 Task: Create a due date automation trigger when advanced on, 2 hours before a card is due add basic without the red label.
Action: Mouse moved to (933, 282)
Screenshot: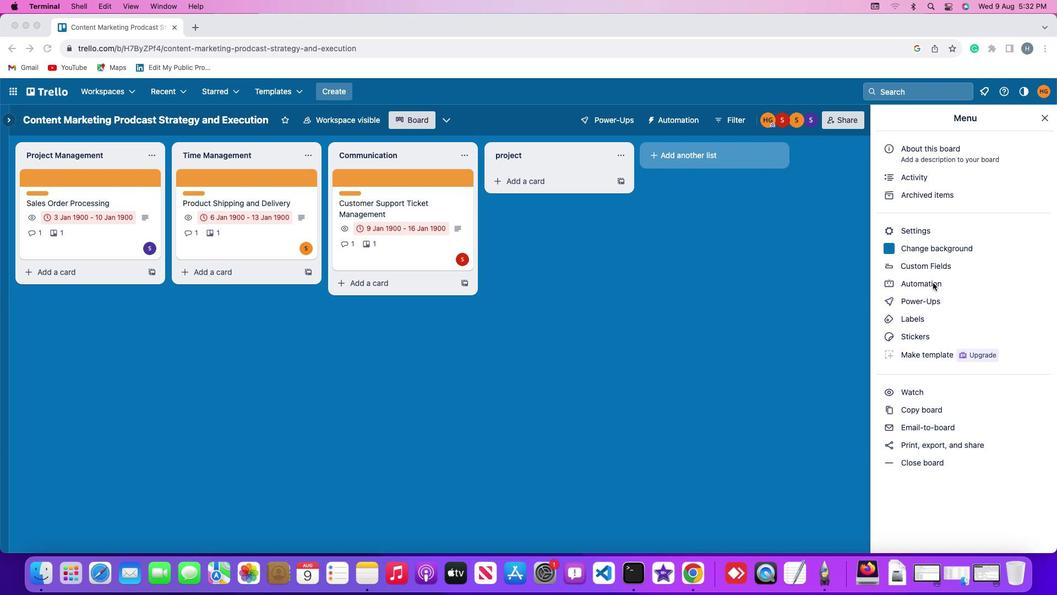 
Action: Mouse pressed left at (933, 282)
Screenshot: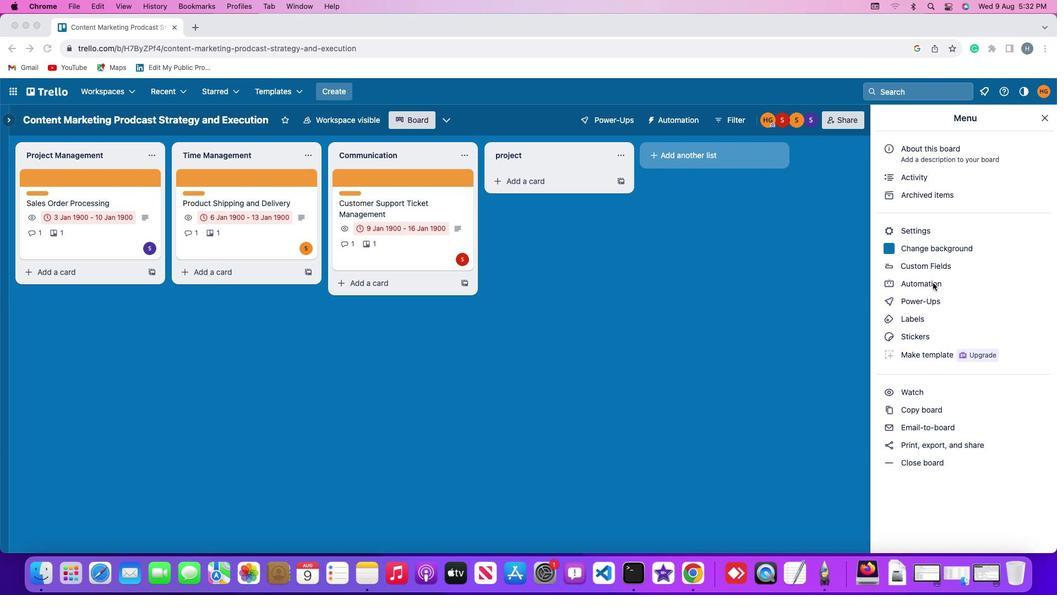 
Action: Mouse pressed left at (933, 282)
Screenshot: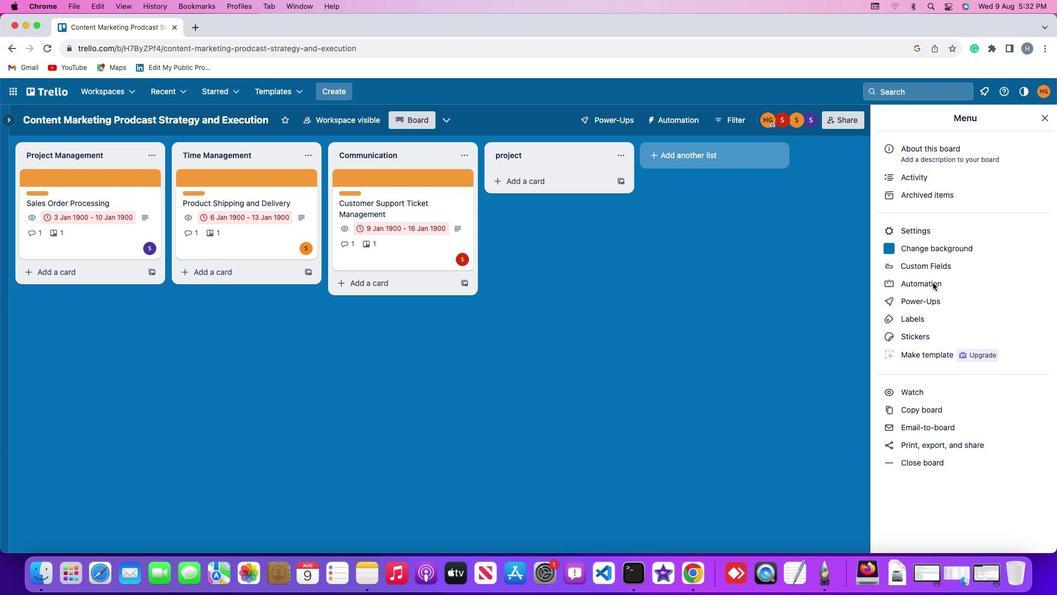 
Action: Mouse moved to (61, 259)
Screenshot: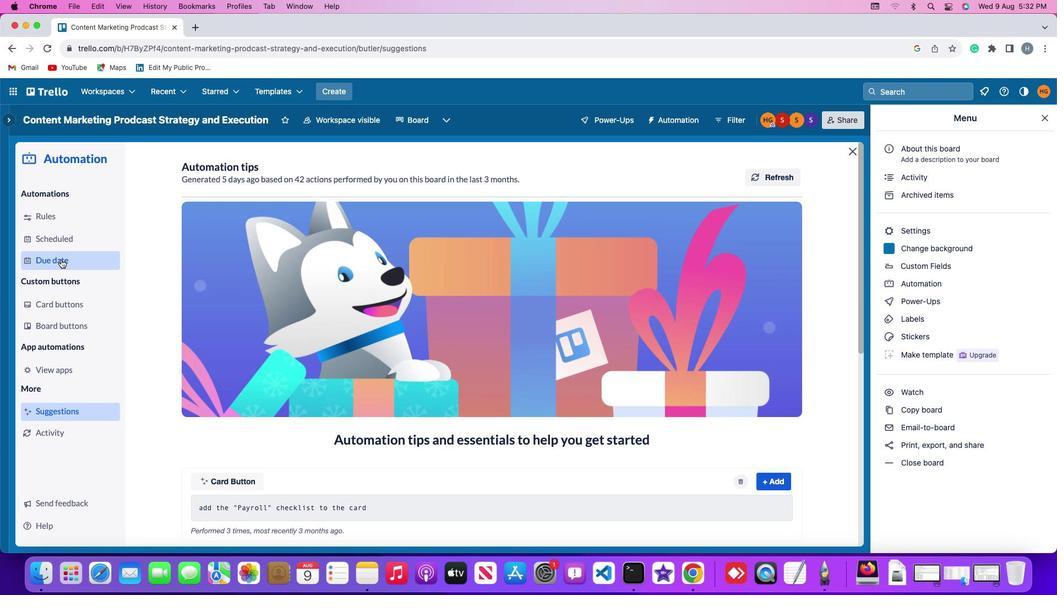 
Action: Mouse pressed left at (61, 259)
Screenshot: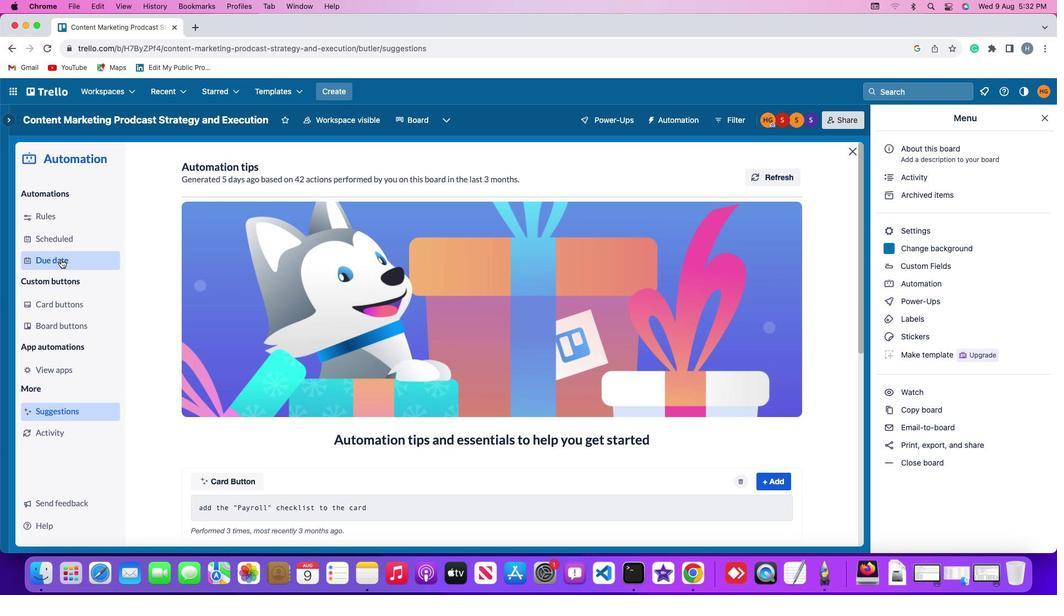 
Action: Mouse moved to (723, 170)
Screenshot: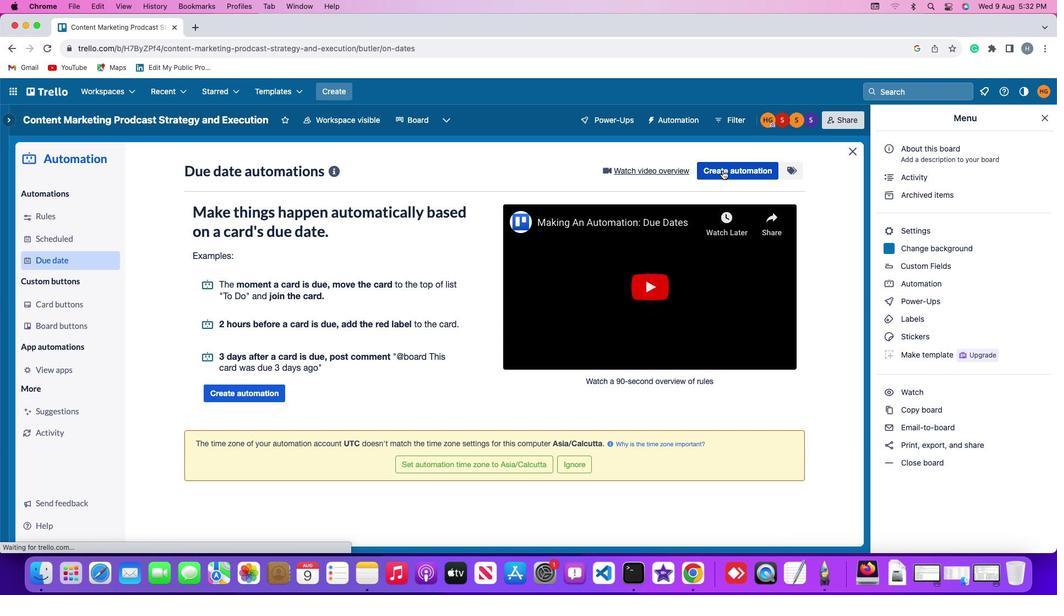 
Action: Mouse pressed left at (723, 170)
Screenshot: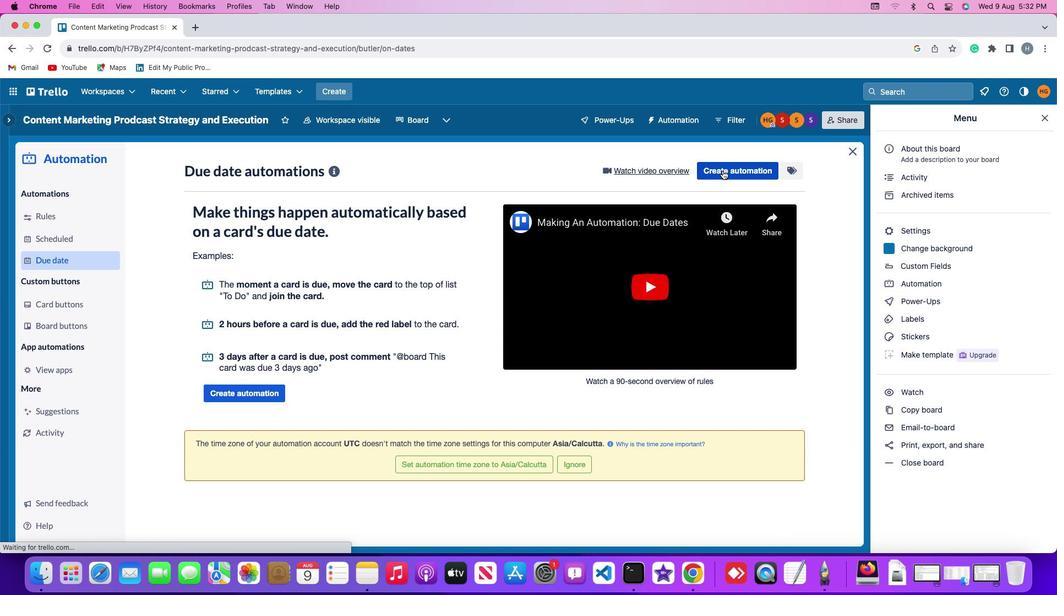
Action: Mouse moved to (294, 282)
Screenshot: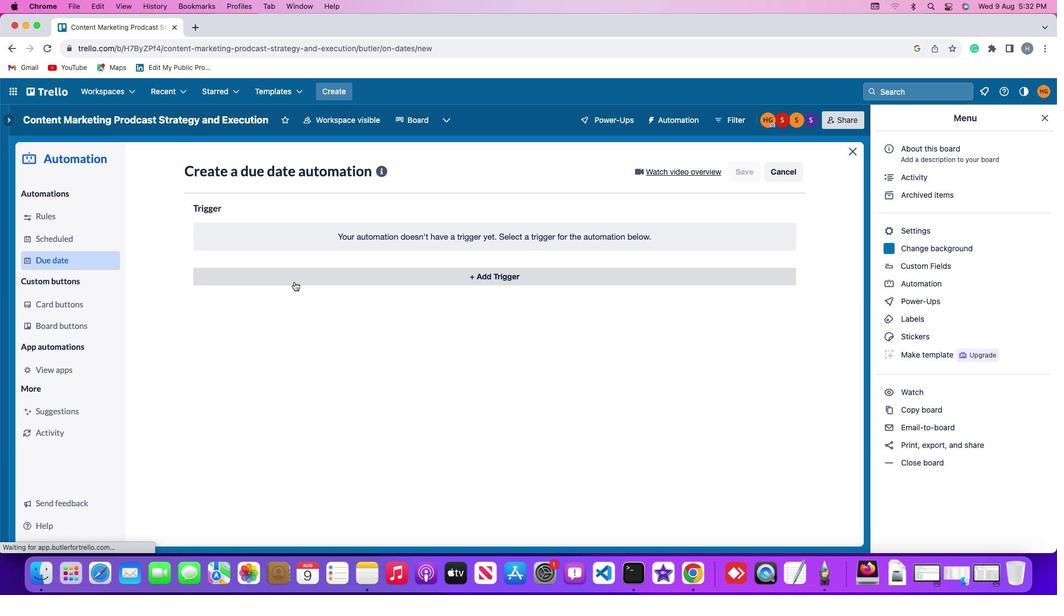 
Action: Mouse pressed left at (294, 282)
Screenshot: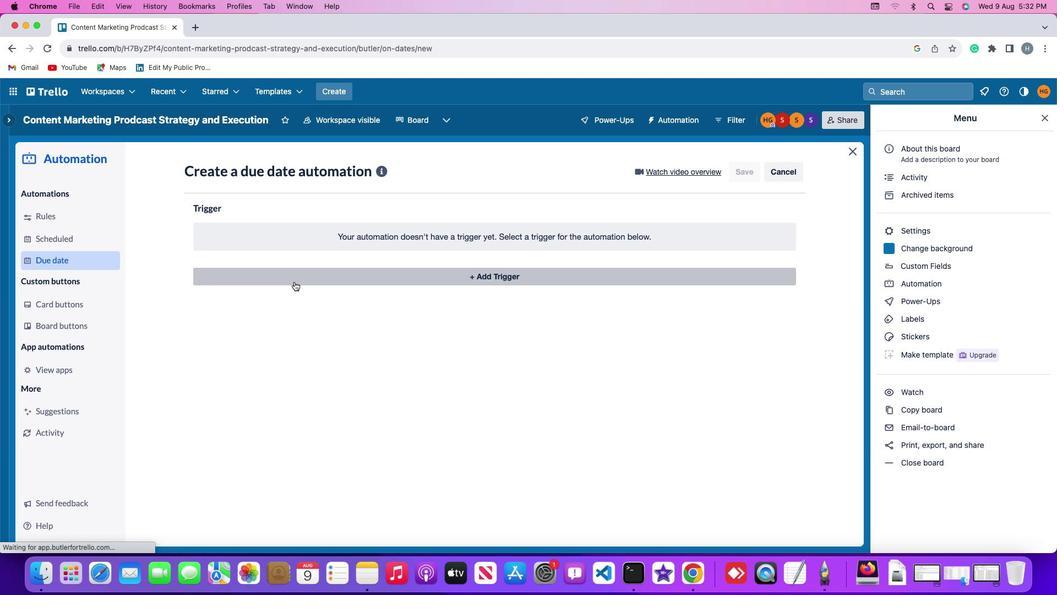 
Action: Mouse moved to (213, 438)
Screenshot: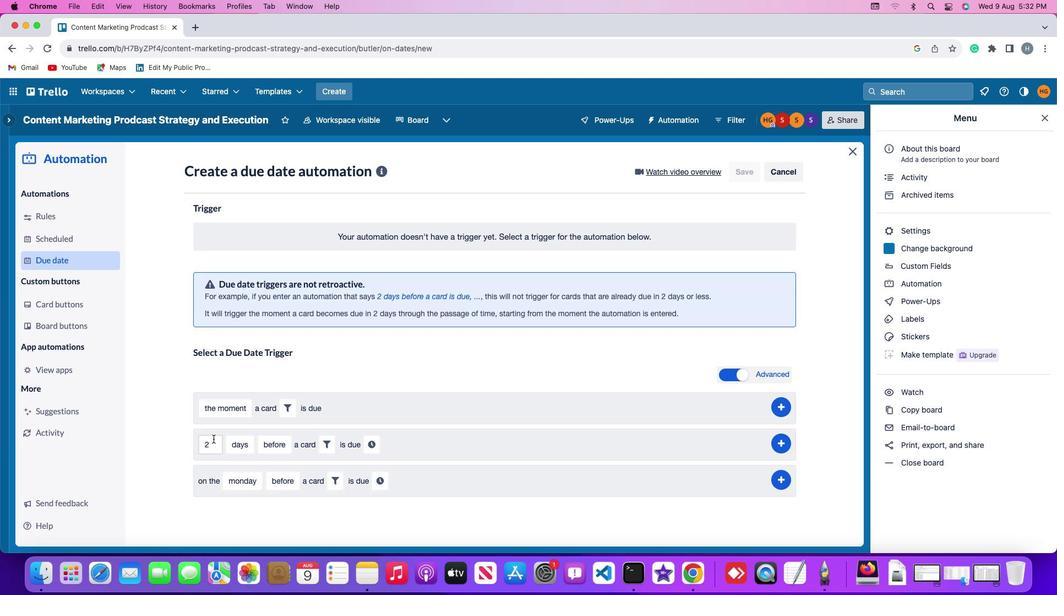 
Action: Mouse pressed left at (213, 438)
Screenshot: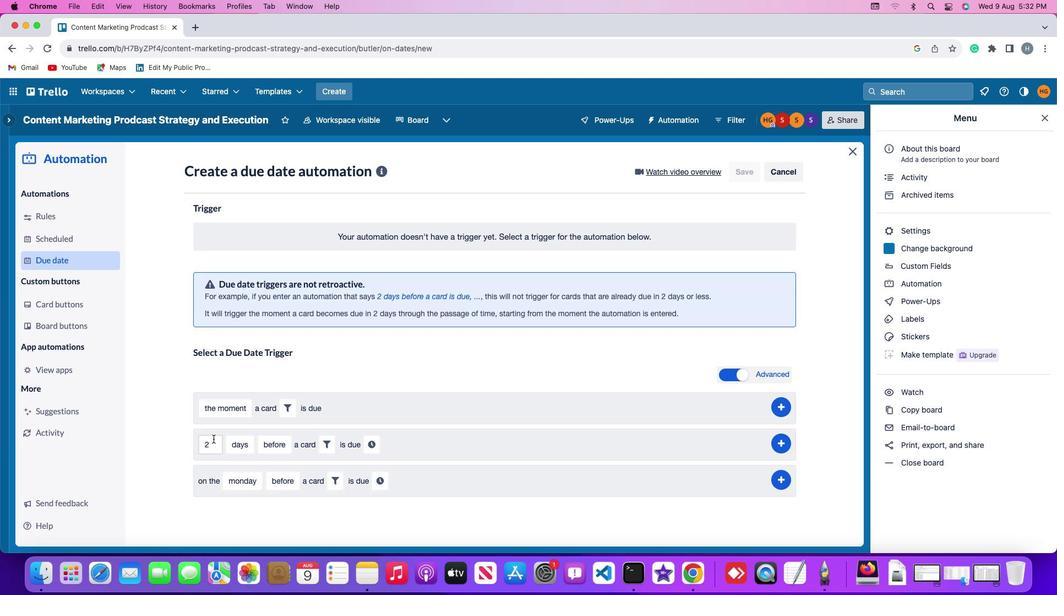 
Action: Mouse moved to (212, 436)
Screenshot: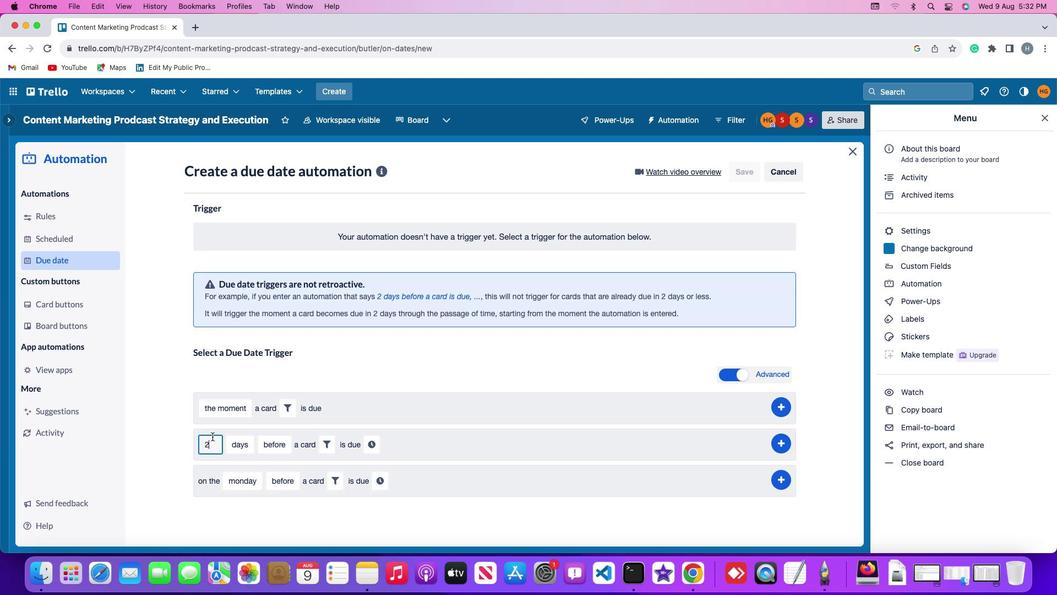 
Action: Key pressed Key.backspace
Screenshot: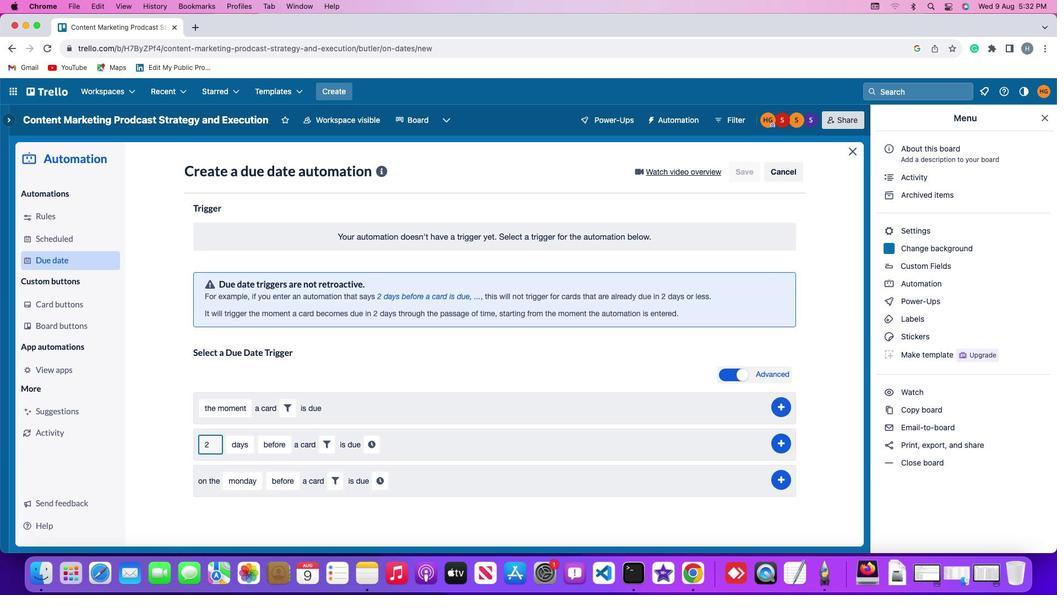 
Action: Mouse moved to (212, 436)
Screenshot: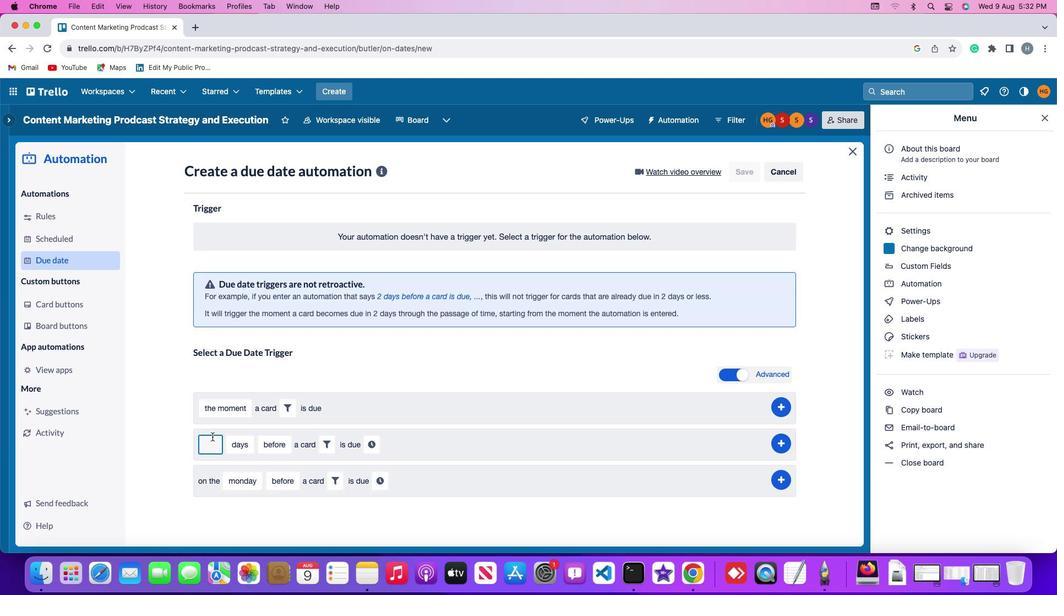 
Action: Key pressed '2'
Screenshot: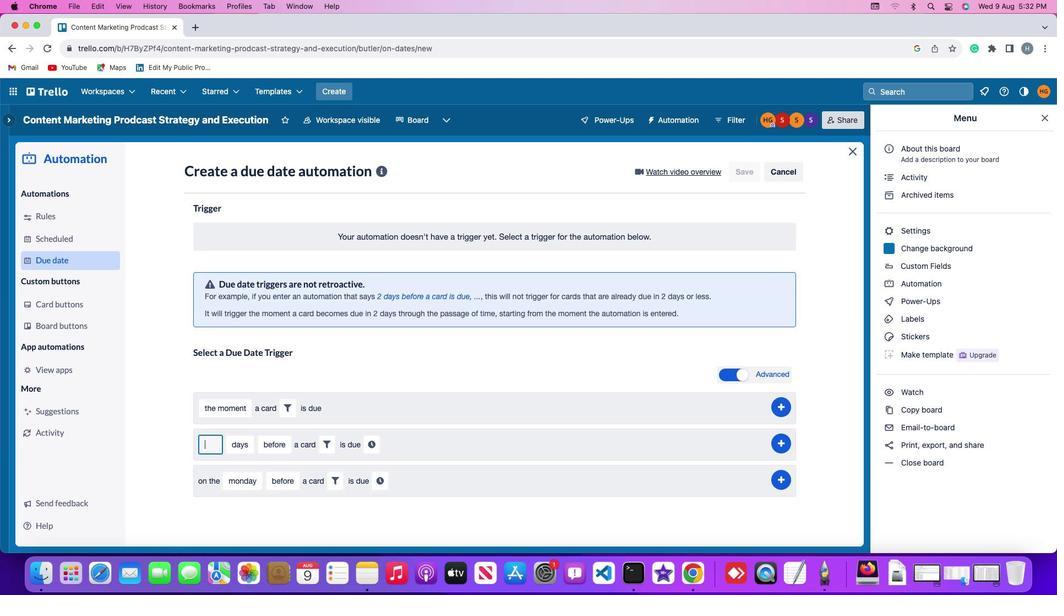 
Action: Mouse moved to (230, 438)
Screenshot: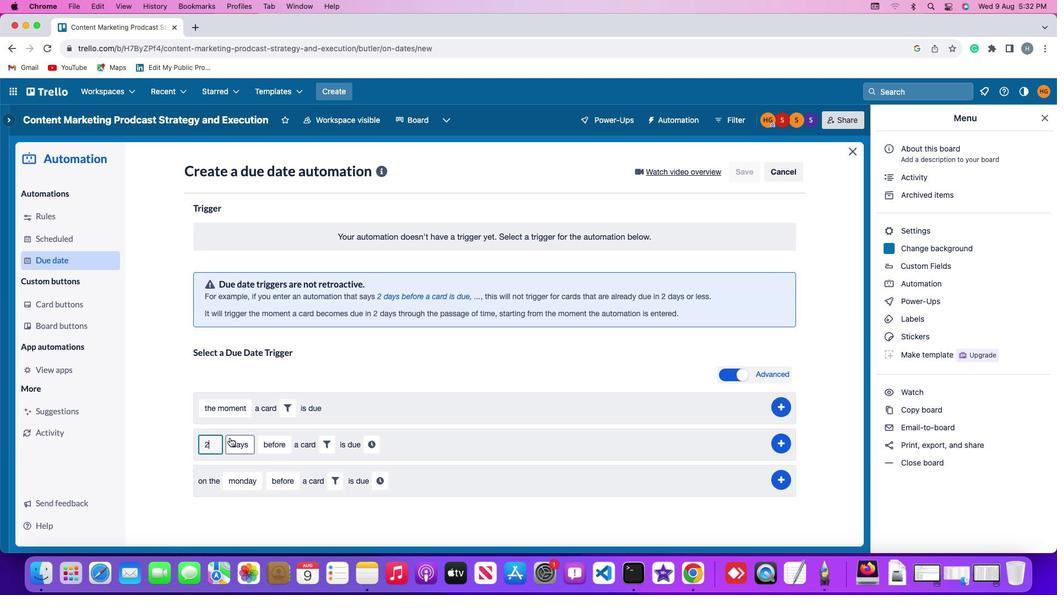 
Action: Mouse pressed left at (230, 438)
Screenshot: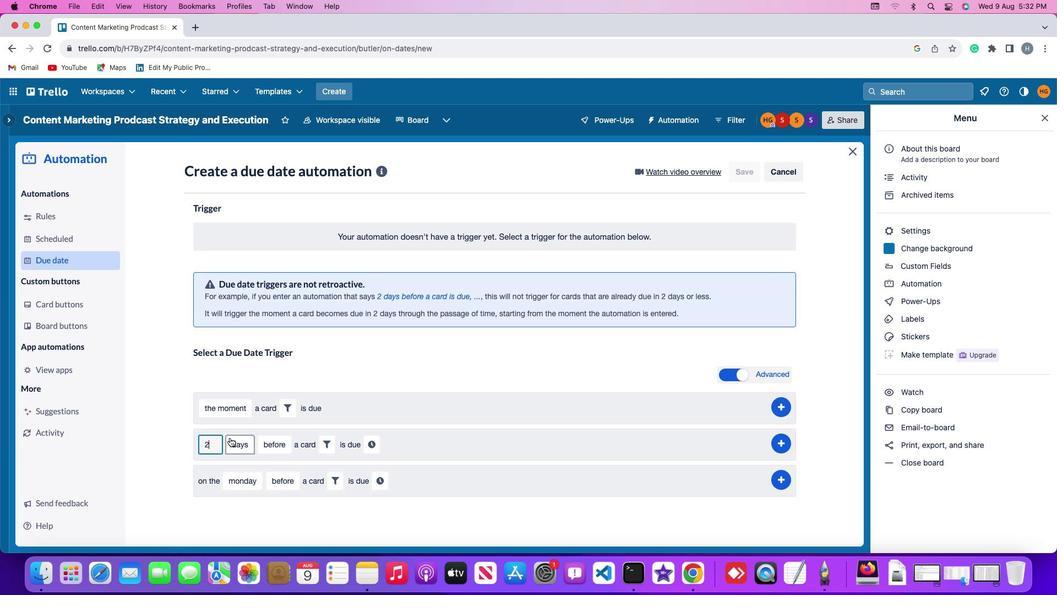 
Action: Mouse moved to (247, 509)
Screenshot: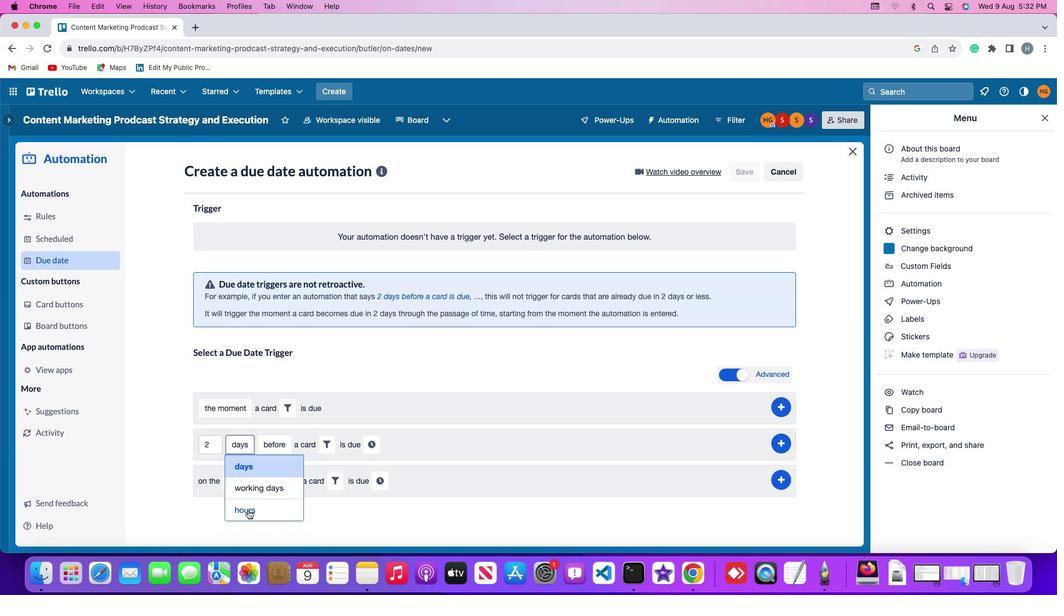 
Action: Mouse pressed left at (247, 509)
Screenshot: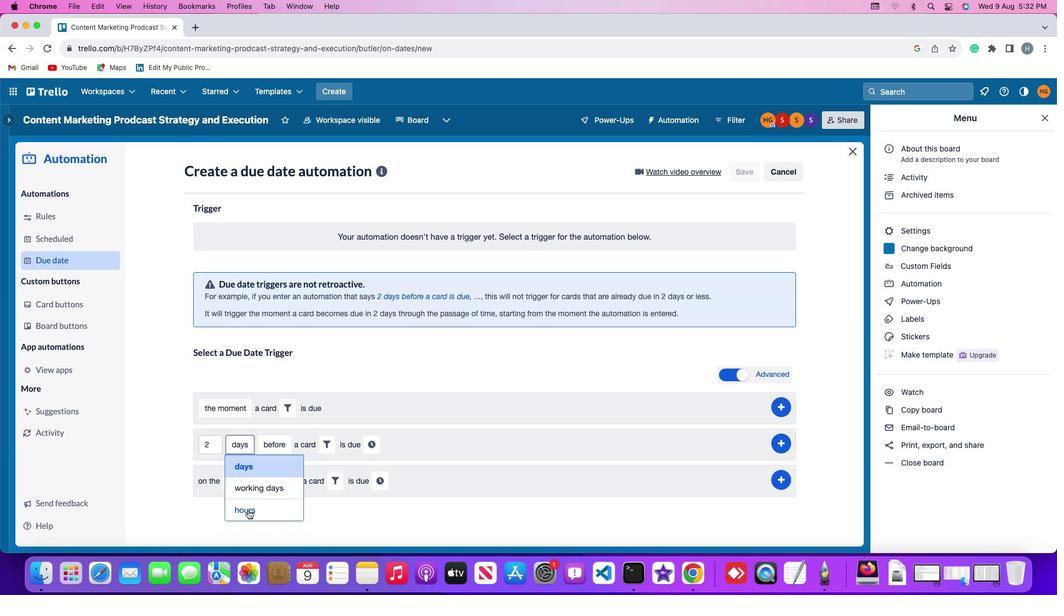 
Action: Mouse moved to (287, 438)
Screenshot: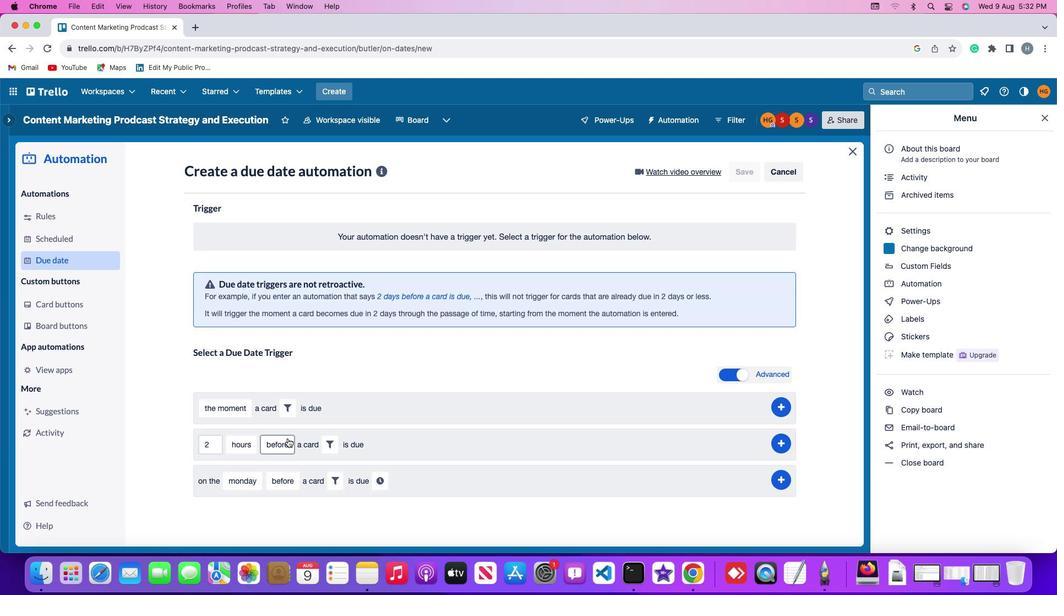 
Action: Mouse pressed left at (287, 438)
Screenshot: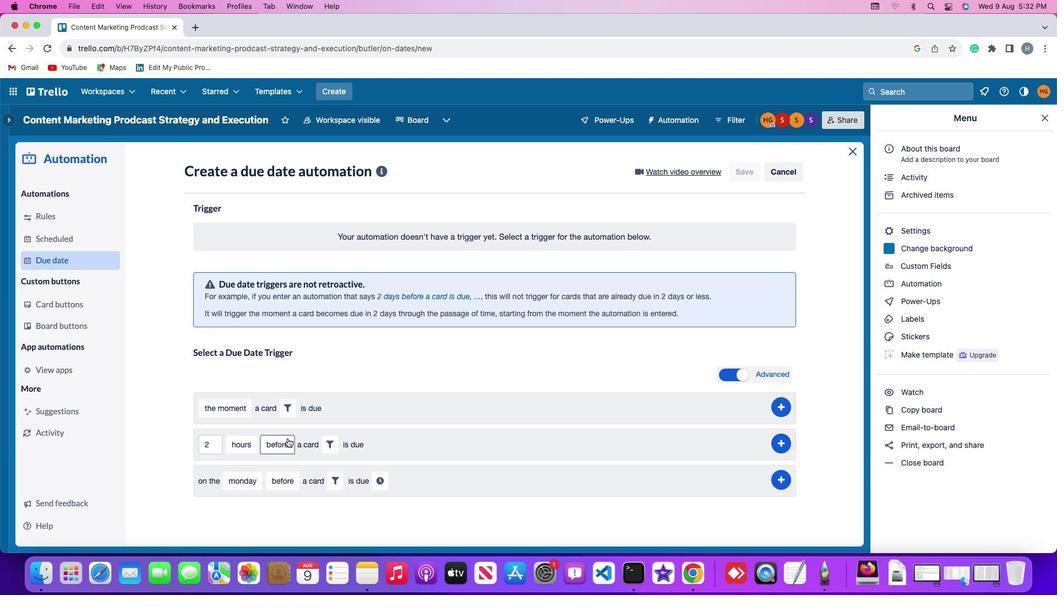 
Action: Mouse moved to (281, 462)
Screenshot: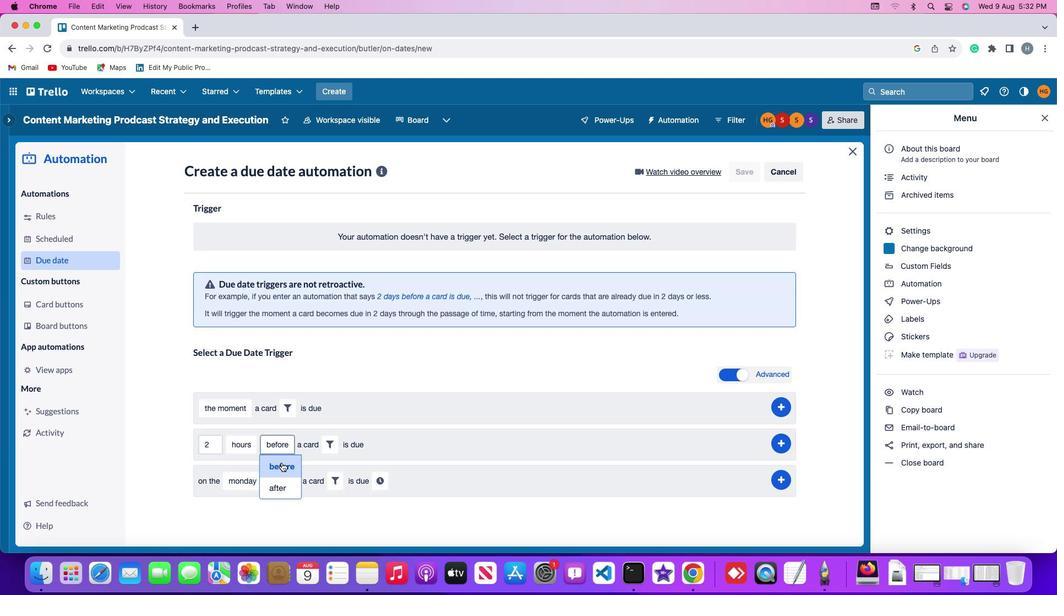 
Action: Mouse pressed left at (281, 462)
Screenshot: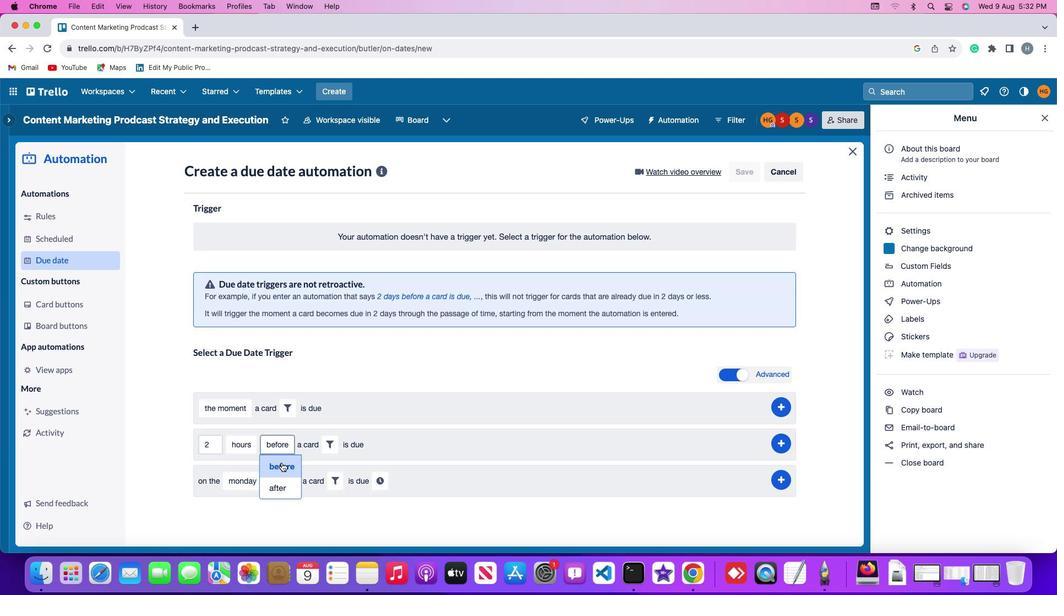 
Action: Mouse moved to (333, 439)
Screenshot: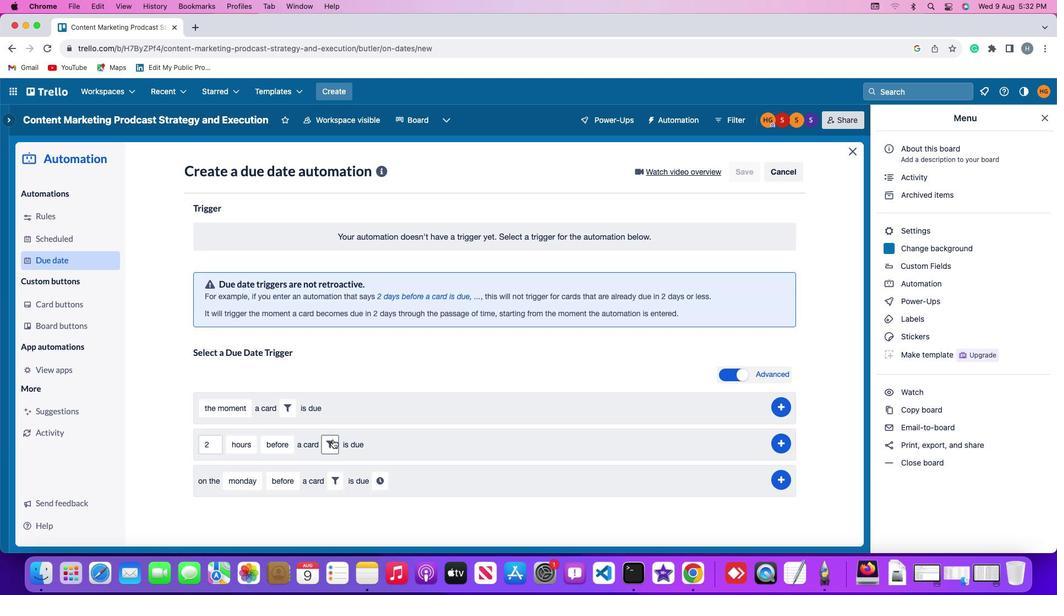 
Action: Mouse pressed left at (333, 439)
Screenshot: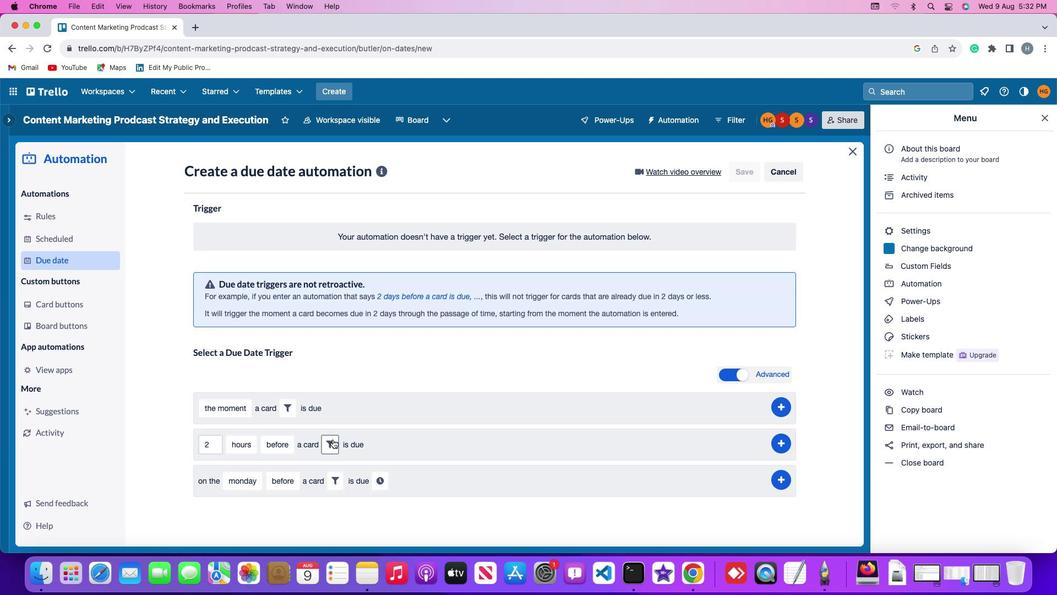 
Action: Mouse moved to (314, 506)
Screenshot: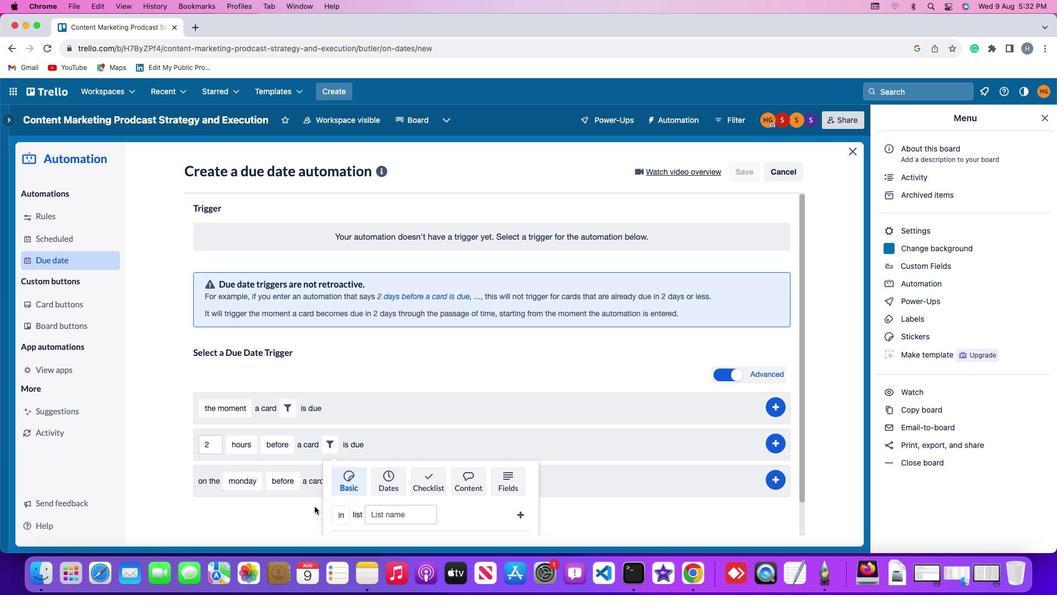 
Action: Mouse scrolled (314, 506) with delta (0, 0)
Screenshot: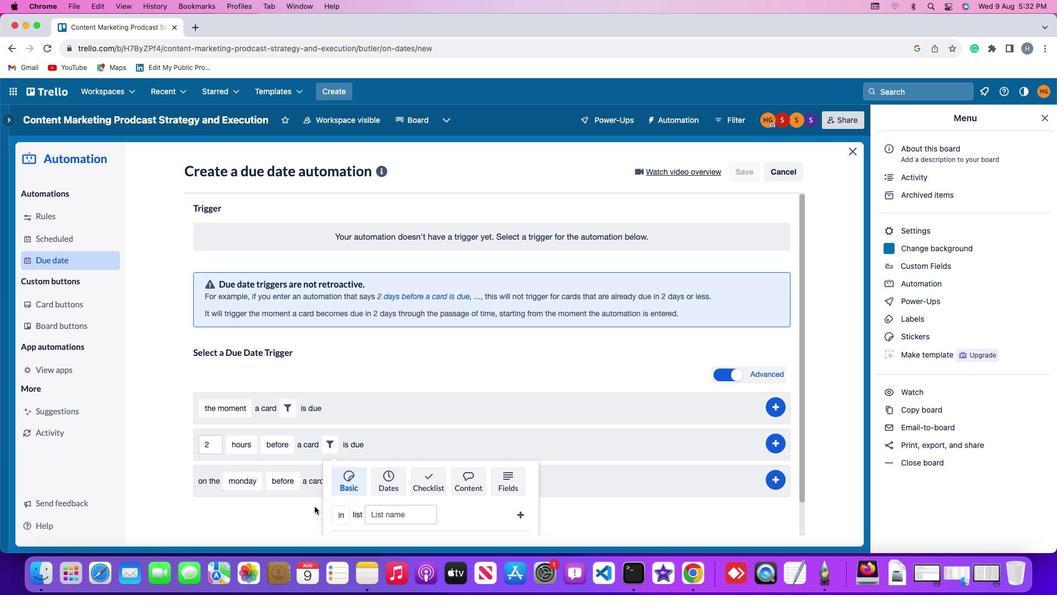 
Action: Mouse scrolled (314, 506) with delta (0, 0)
Screenshot: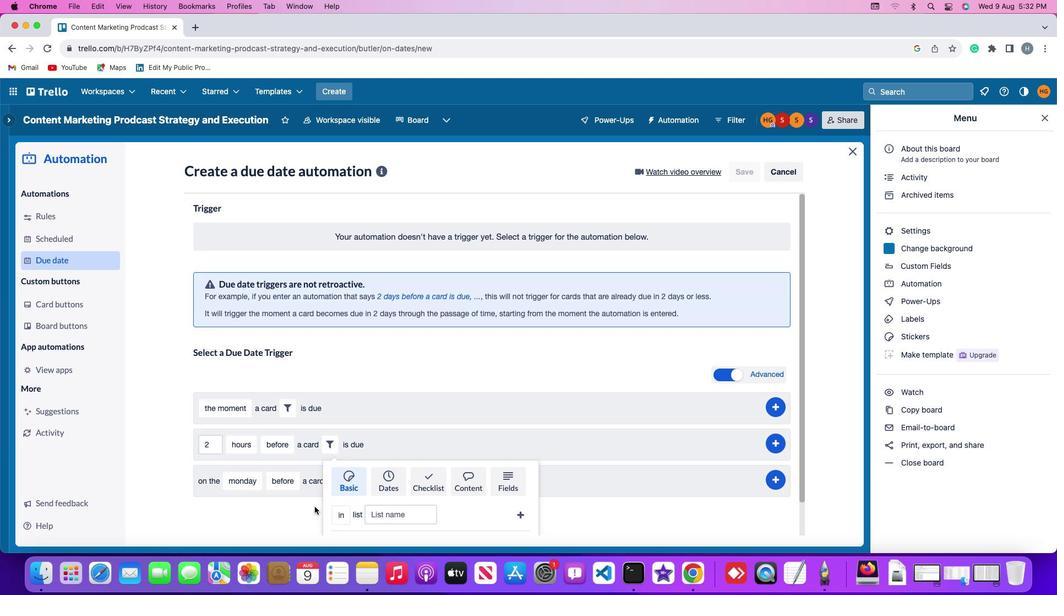 
Action: Mouse scrolled (314, 506) with delta (0, -1)
Screenshot: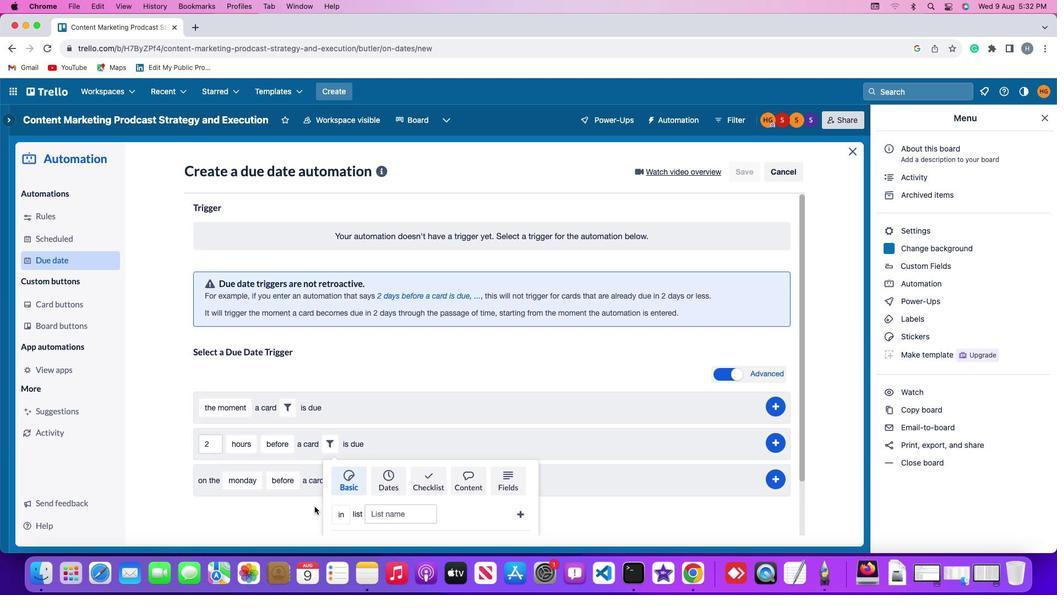 
Action: Mouse scrolled (314, 506) with delta (0, -2)
Screenshot: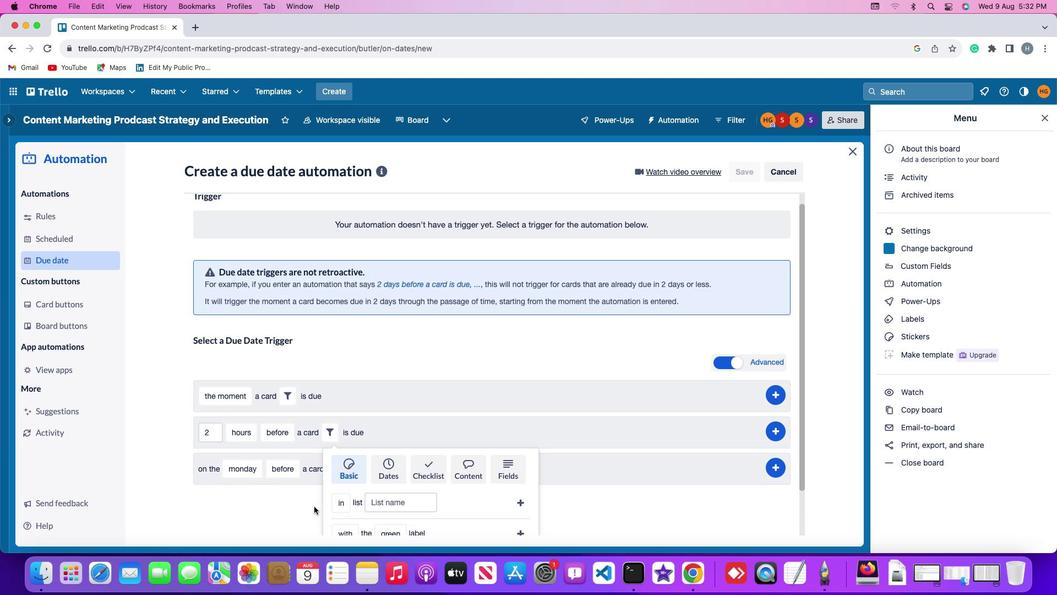 
Action: Mouse moved to (339, 481)
Screenshot: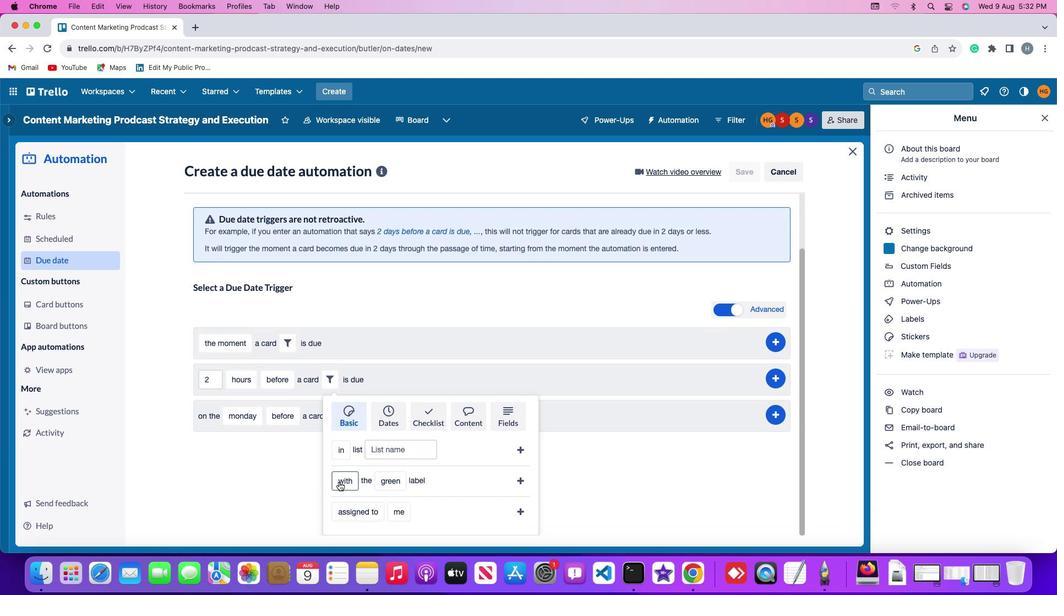 
Action: Mouse pressed left at (339, 481)
Screenshot: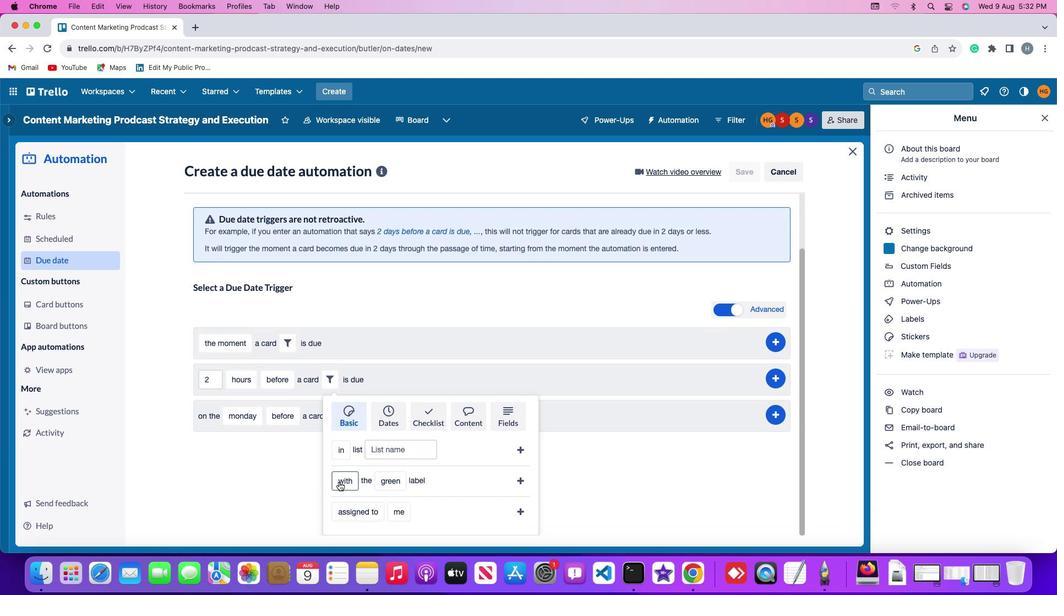 
Action: Mouse moved to (352, 437)
Screenshot: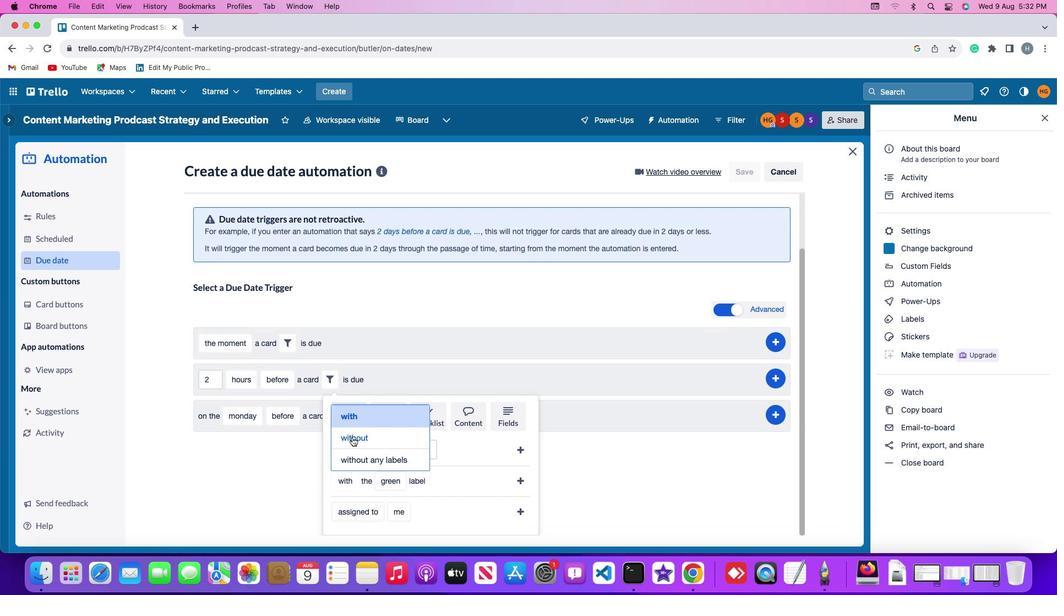 
Action: Mouse pressed left at (352, 437)
Screenshot: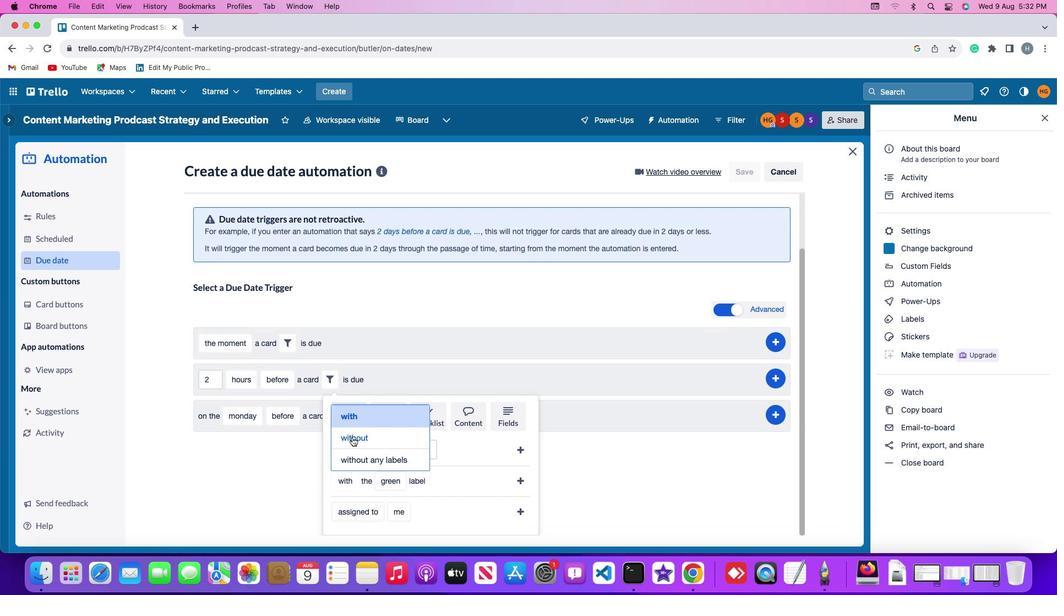 
Action: Mouse moved to (401, 479)
Screenshot: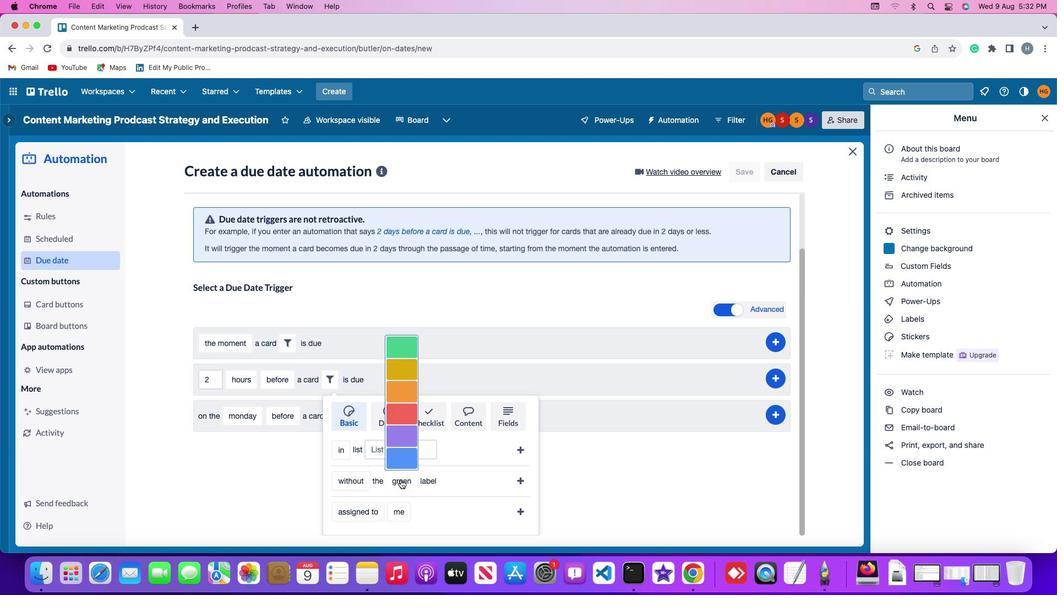 
Action: Mouse pressed left at (401, 479)
Screenshot: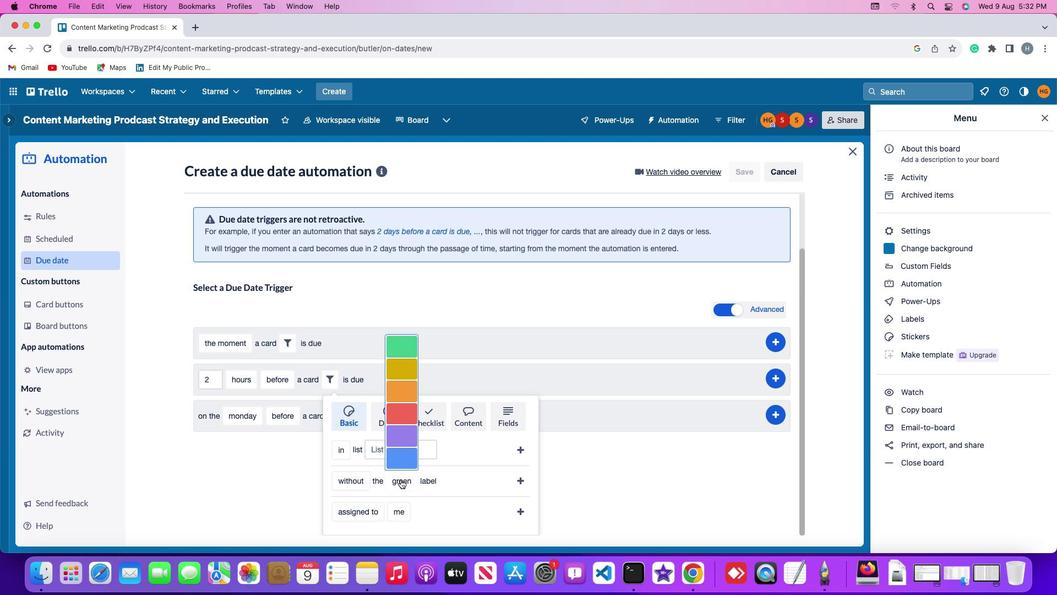 
Action: Mouse moved to (399, 406)
Screenshot: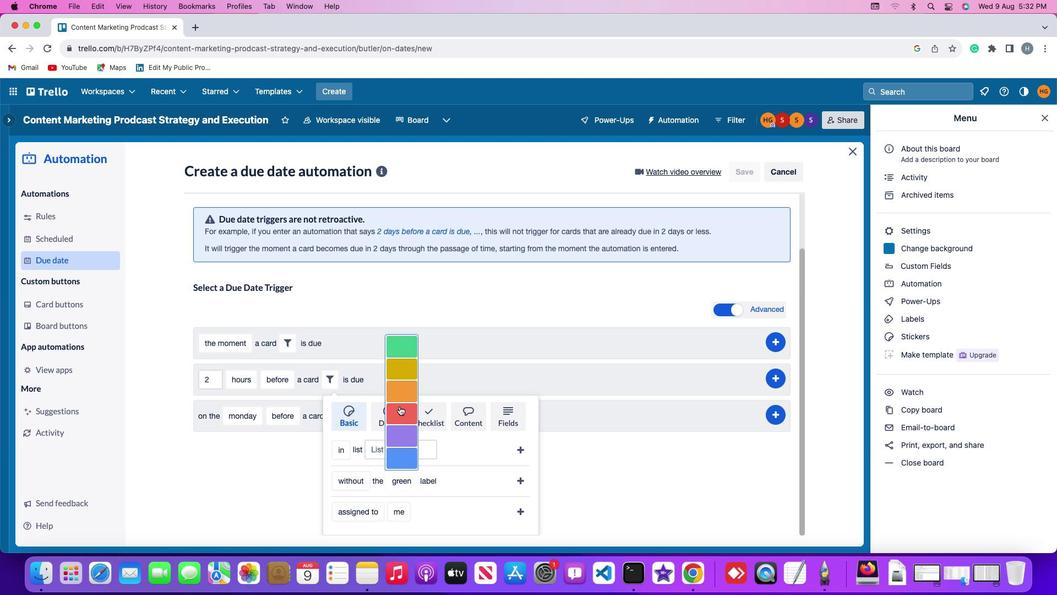 
Action: Mouse pressed left at (399, 406)
Screenshot: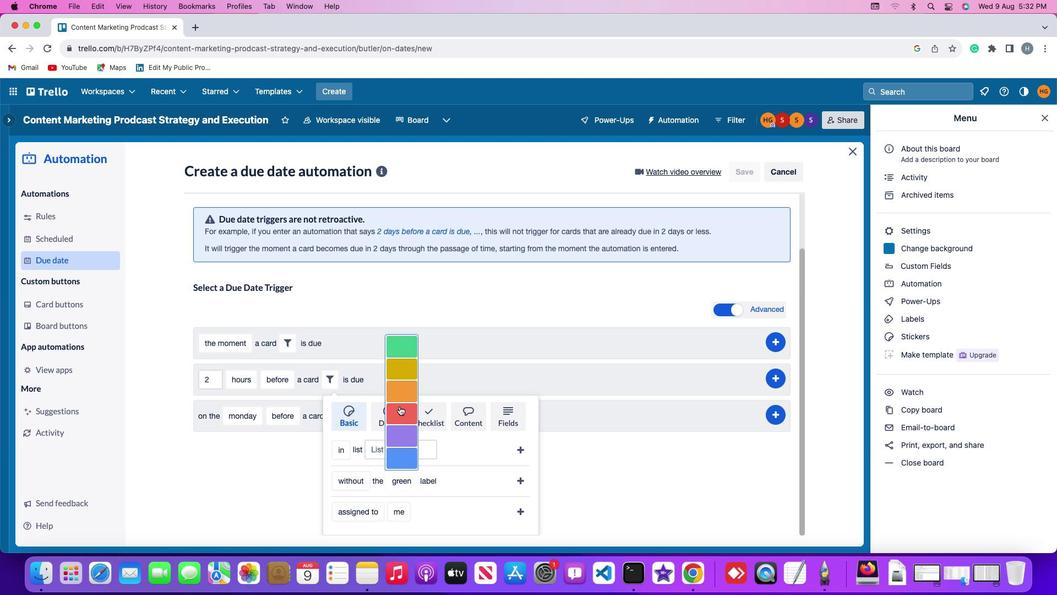 
Action: Mouse moved to (526, 481)
Screenshot: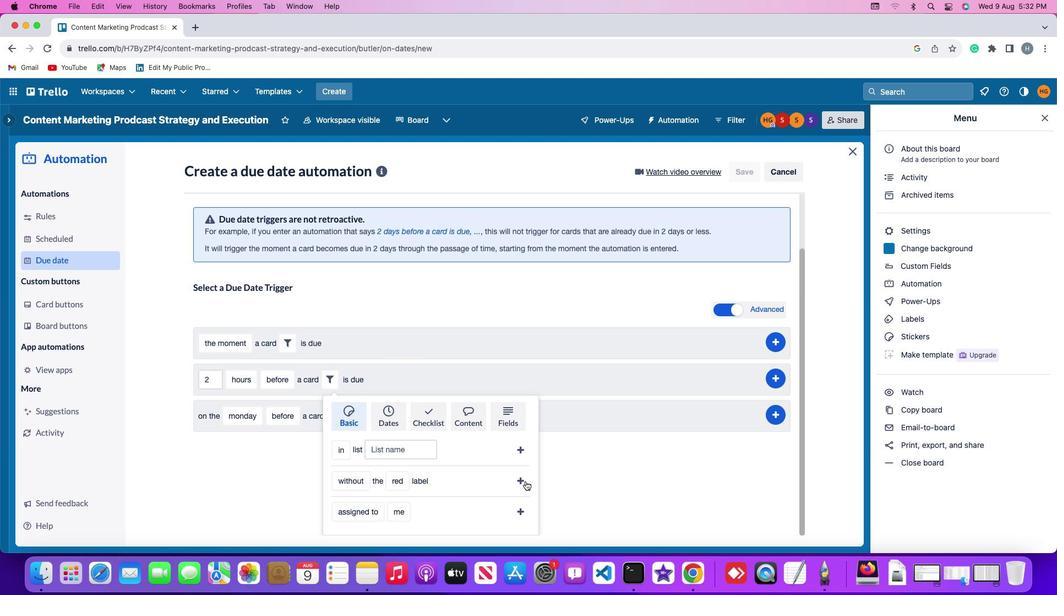 
Action: Mouse pressed left at (526, 481)
Screenshot: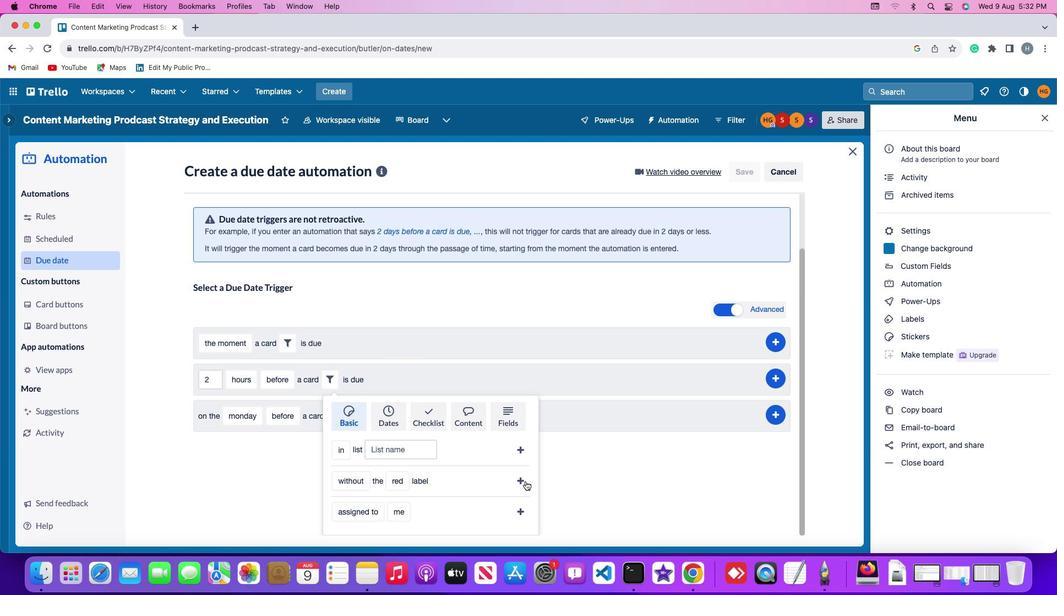 
Action: Mouse moved to (785, 437)
Screenshot: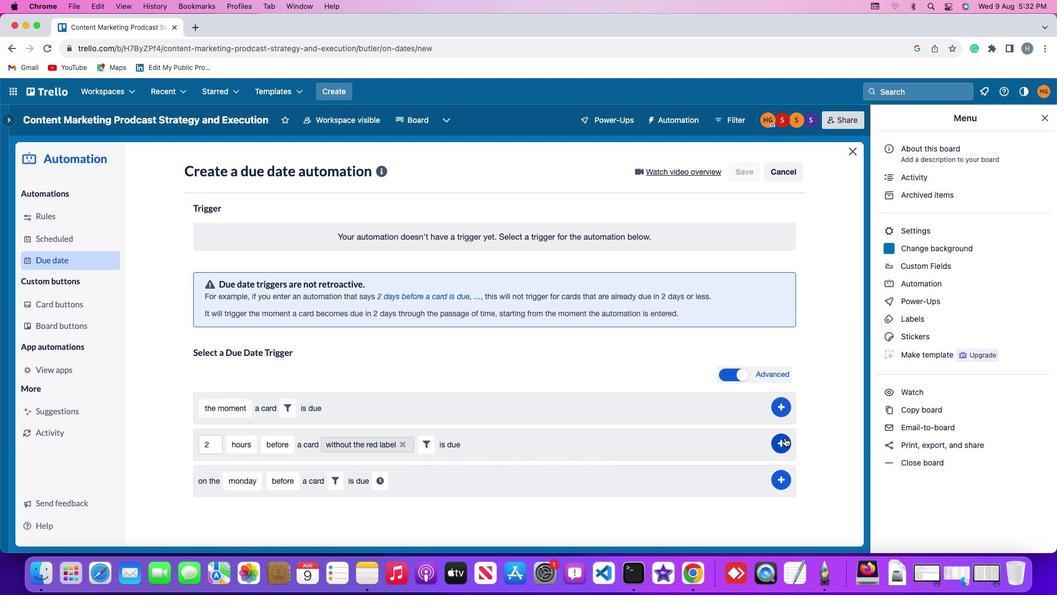
Action: Mouse pressed left at (785, 437)
Screenshot: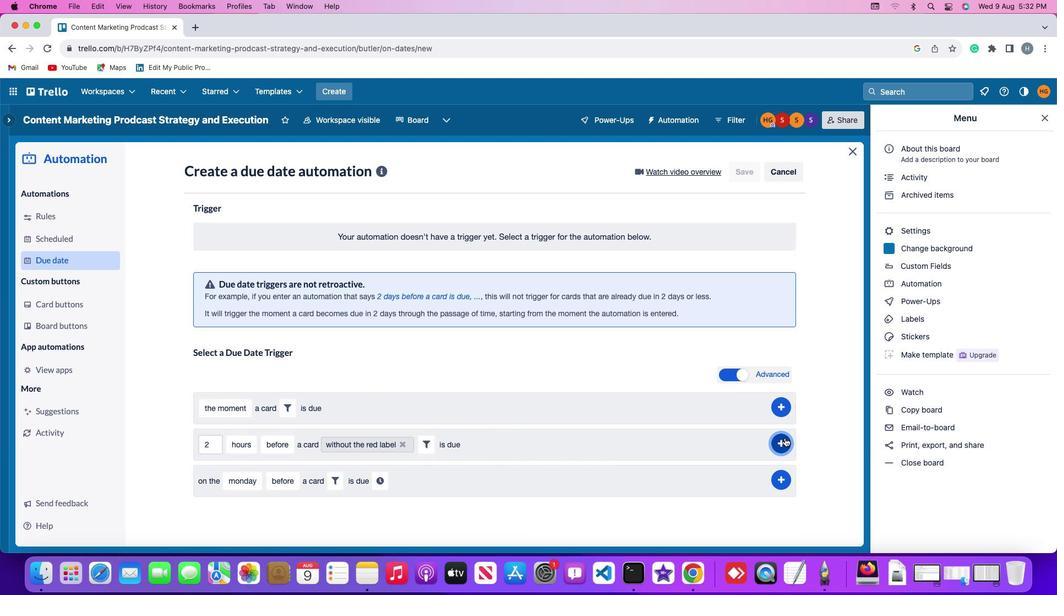 
Action: Mouse moved to (823, 315)
Screenshot: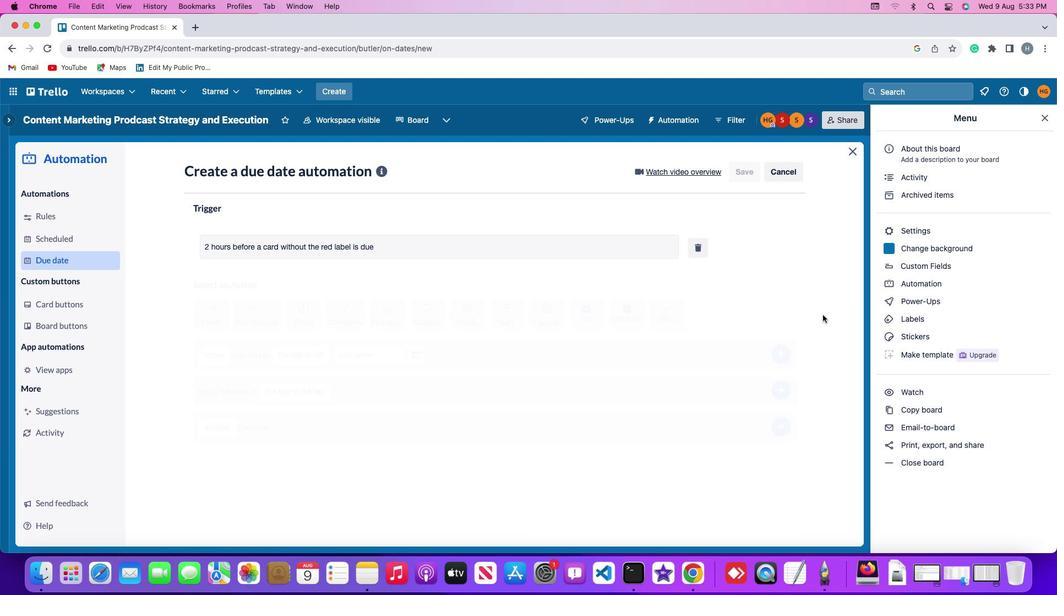 
